 Task: Manage notifications for activity in your repository.
Action: Mouse moved to (766, 221)
Screenshot: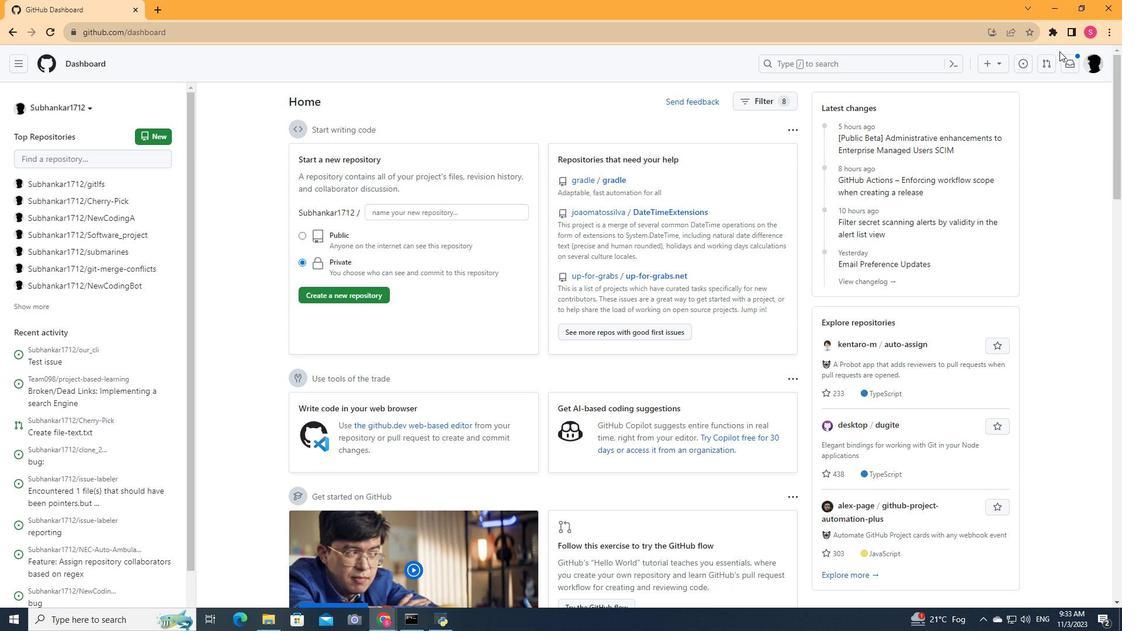 
Action: Mouse pressed left at (766, 221)
Screenshot: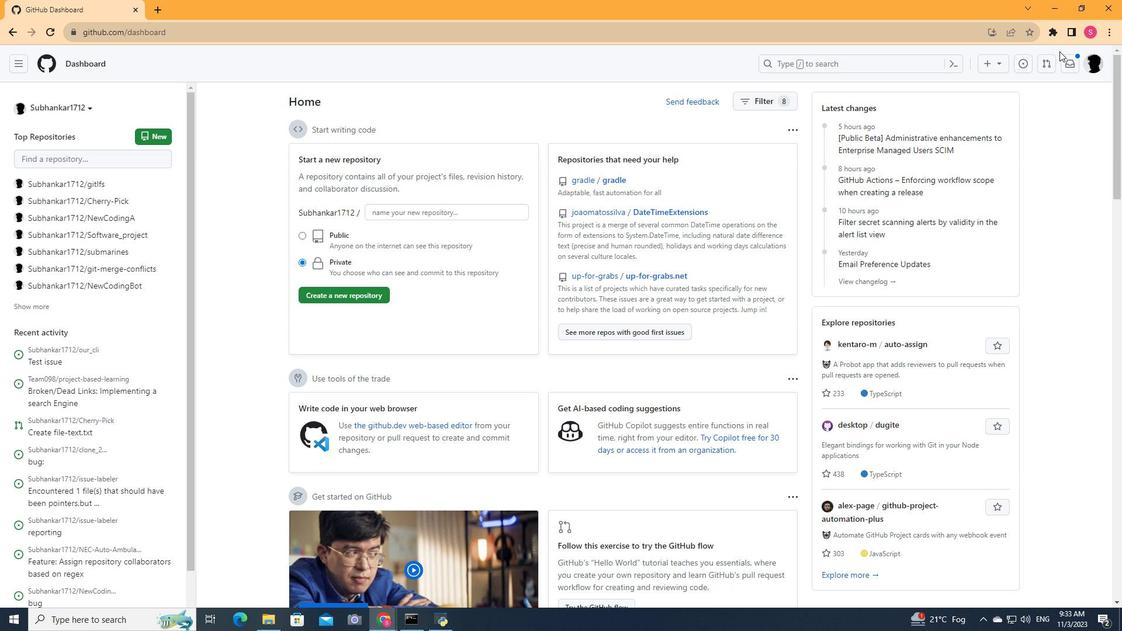 
Action: Mouse moved to (773, 311)
Screenshot: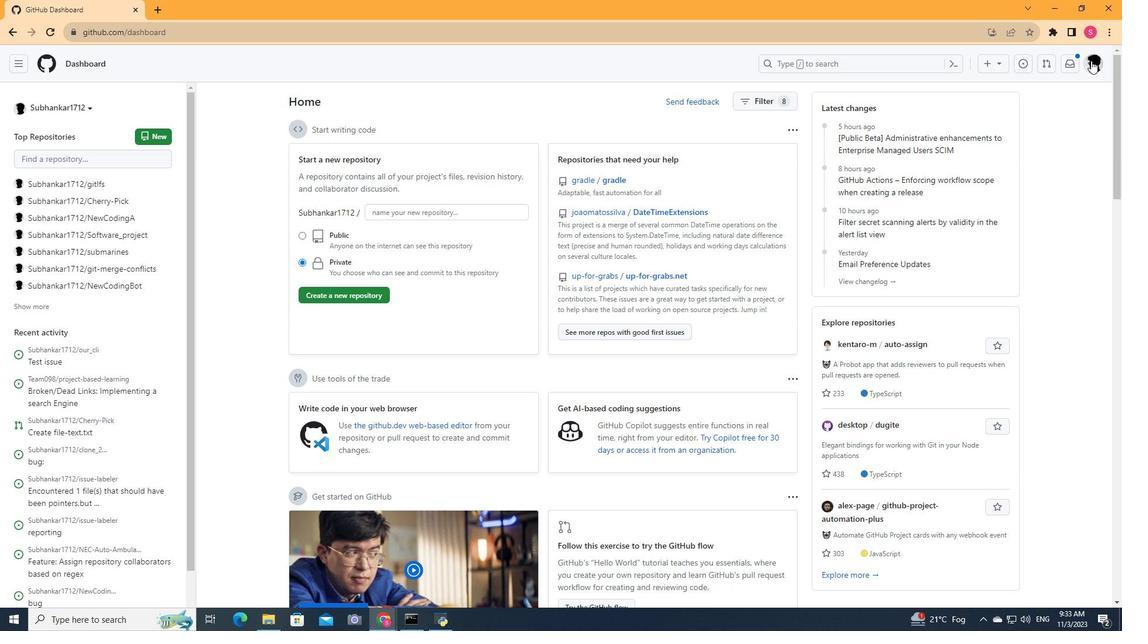 
Action: Mouse pressed left at (773, 311)
Screenshot: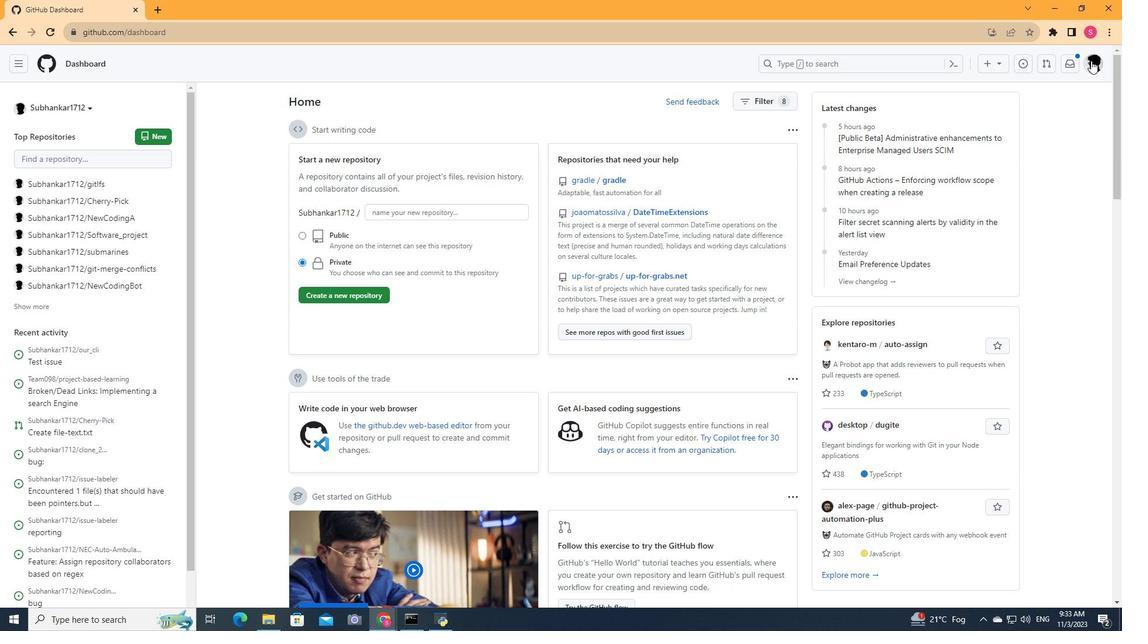 
Action: Mouse moved to (1091, 60)
Screenshot: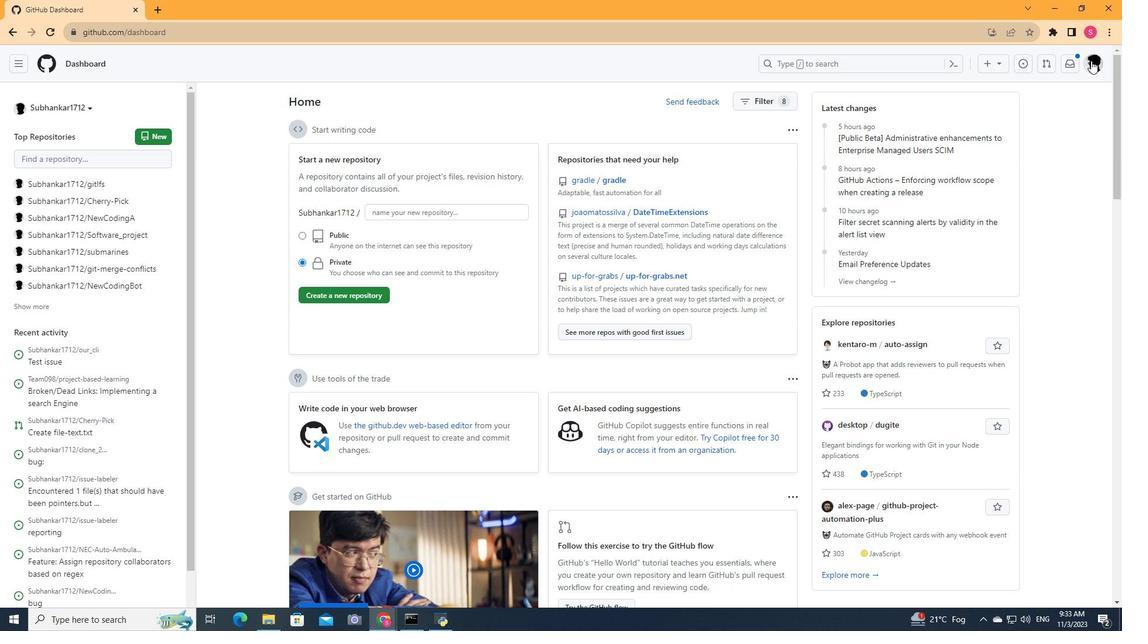 
Action: Mouse pressed left at (1091, 60)
Screenshot: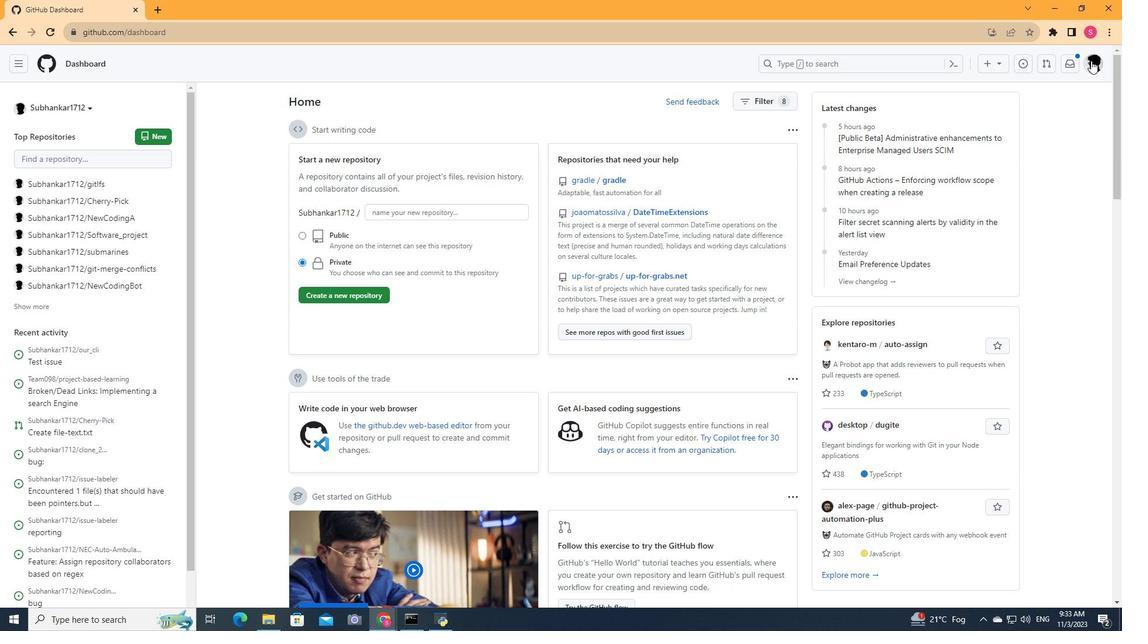 
Action: Mouse moved to (971, 140)
Screenshot: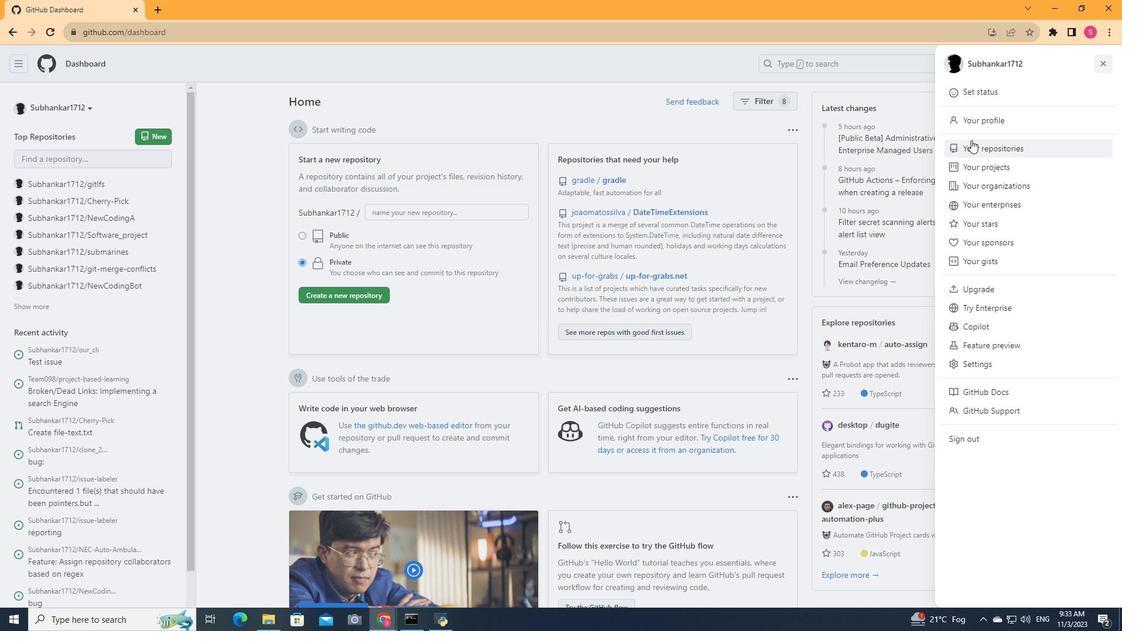 
Action: Mouse pressed left at (971, 140)
Screenshot: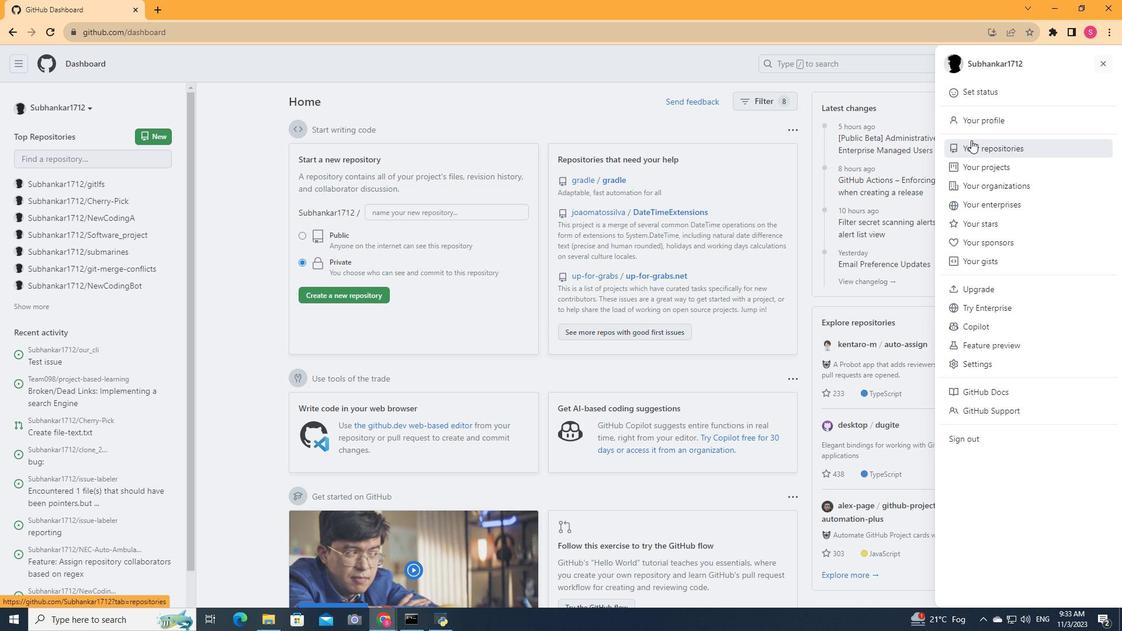 
Action: Mouse moved to (418, 346)
Screenshot: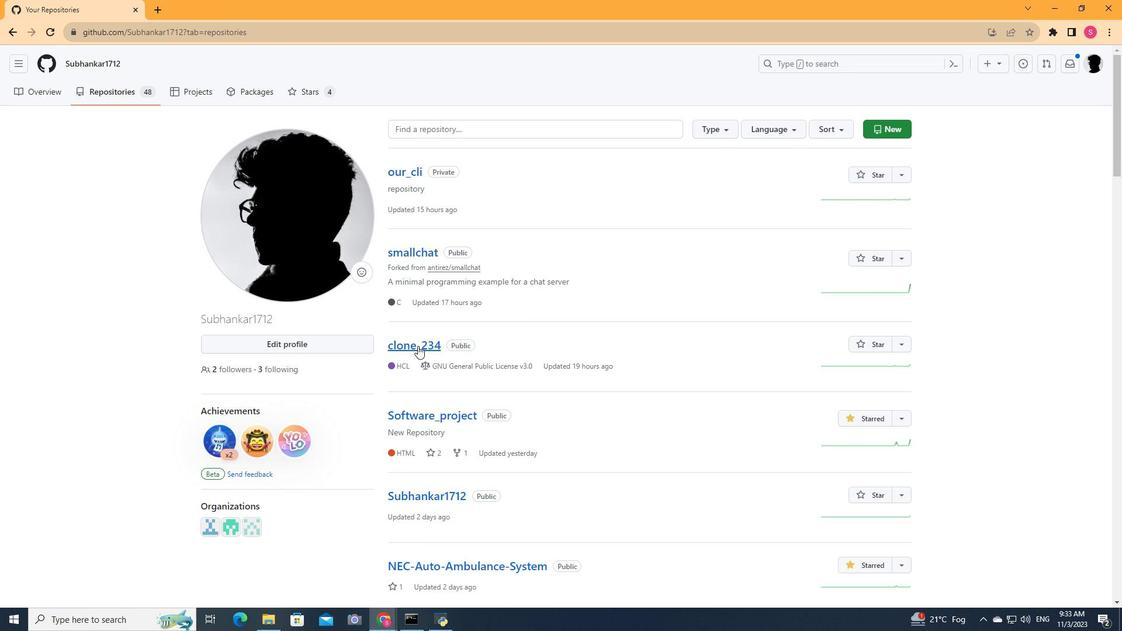 
Action: Mouse pressed left at (418, 346)
Screenshot: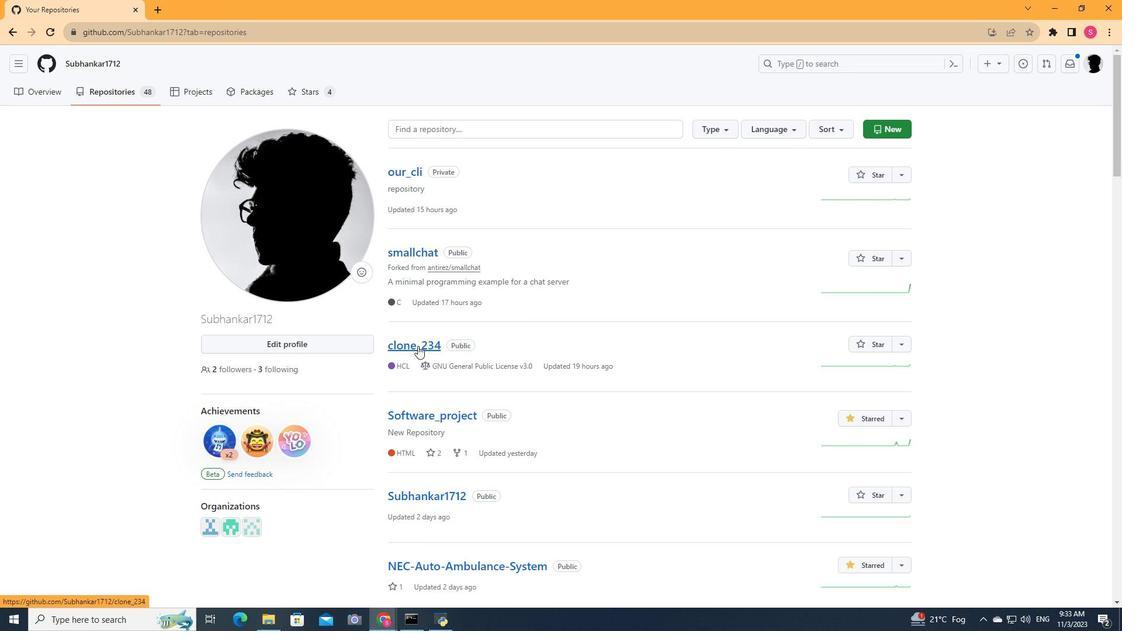 
Action: Mouse moved to (737, 123)
Screenshot: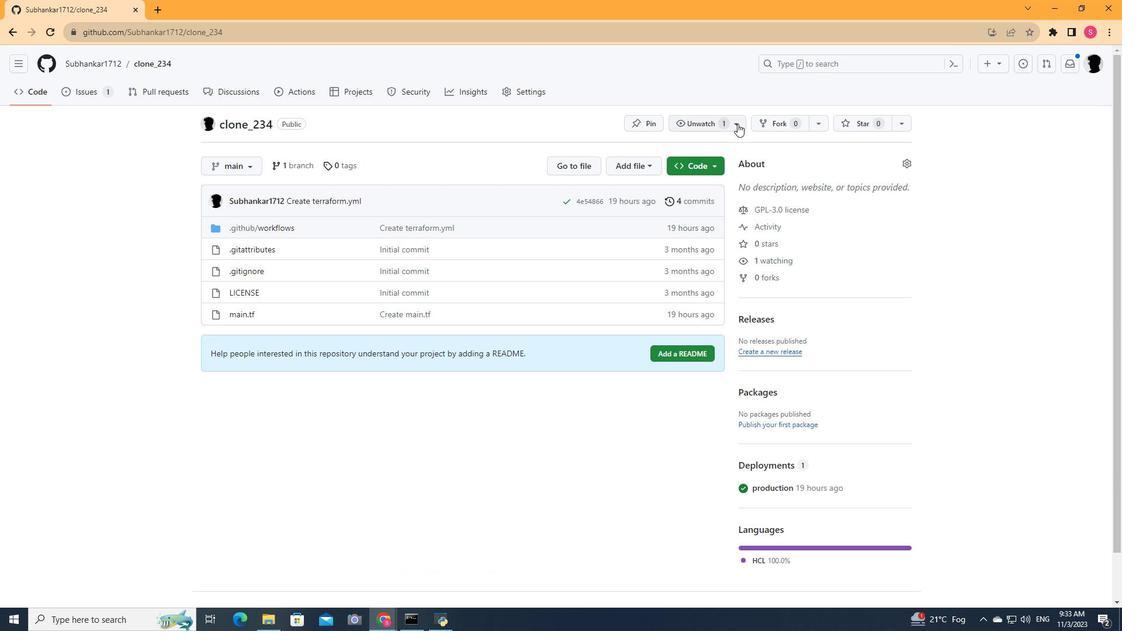 
Action: Mouse pressed left at (737, 123)
Screenshot: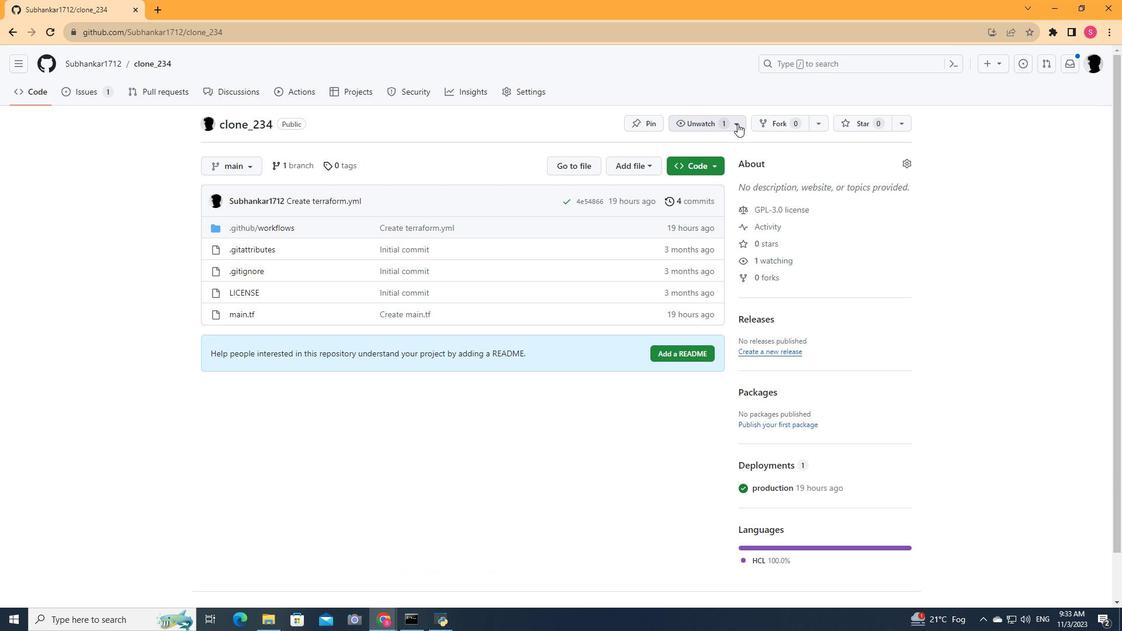 
Action: Mouse moved to (832, 281)
Screenshot: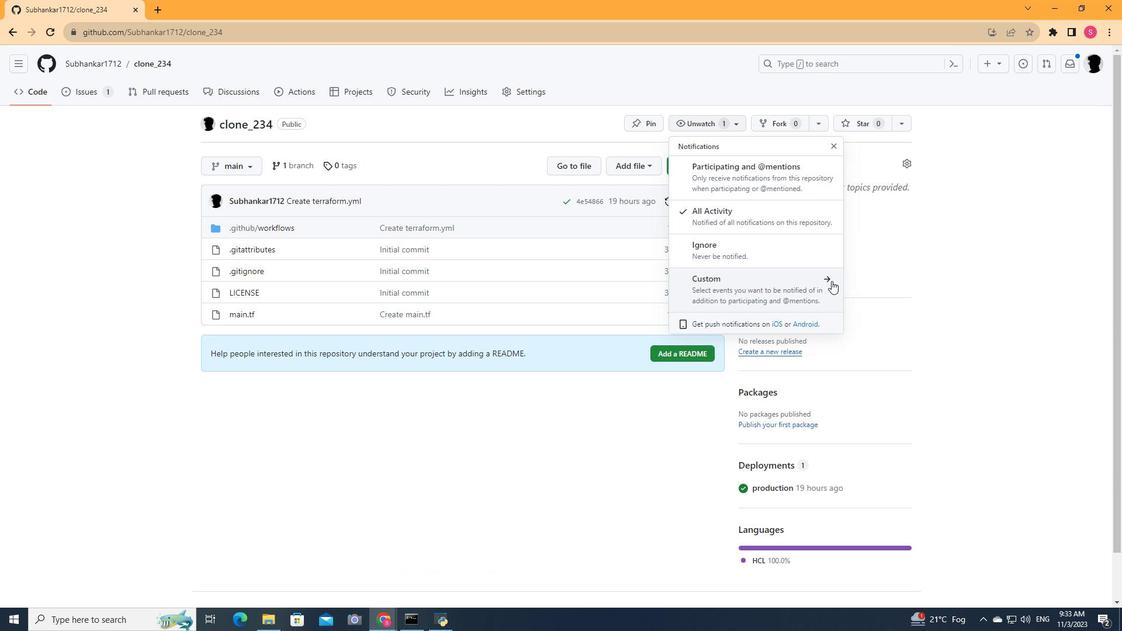 
Action: Mouse pressed left at (832, 281)
Screenshot: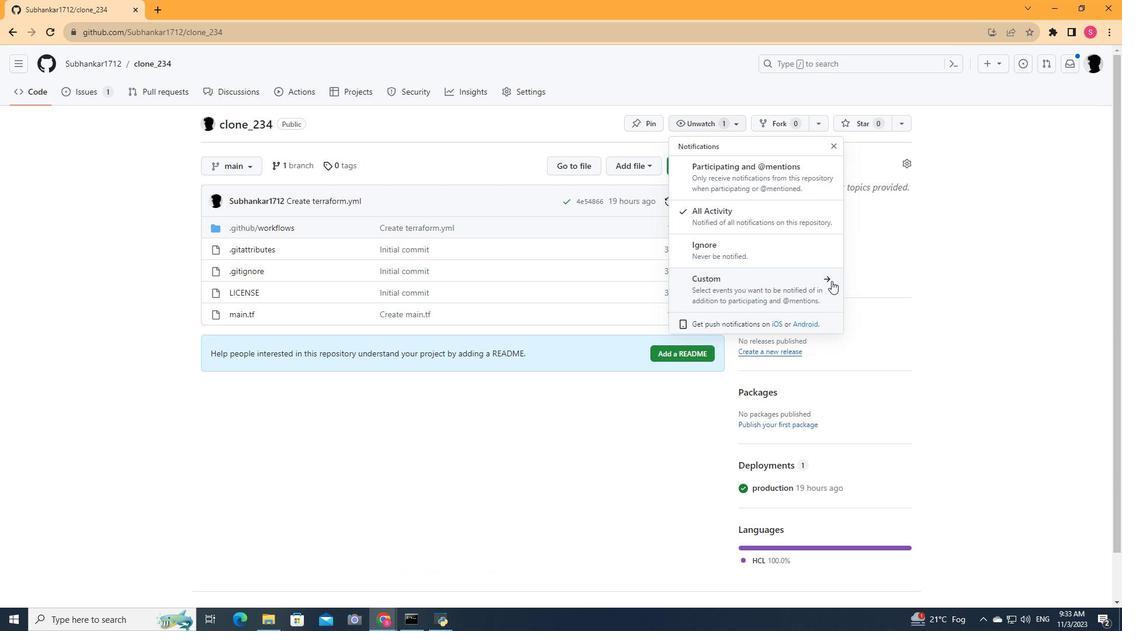 
Action: Mouse moved to (688, 199)
Screenshot: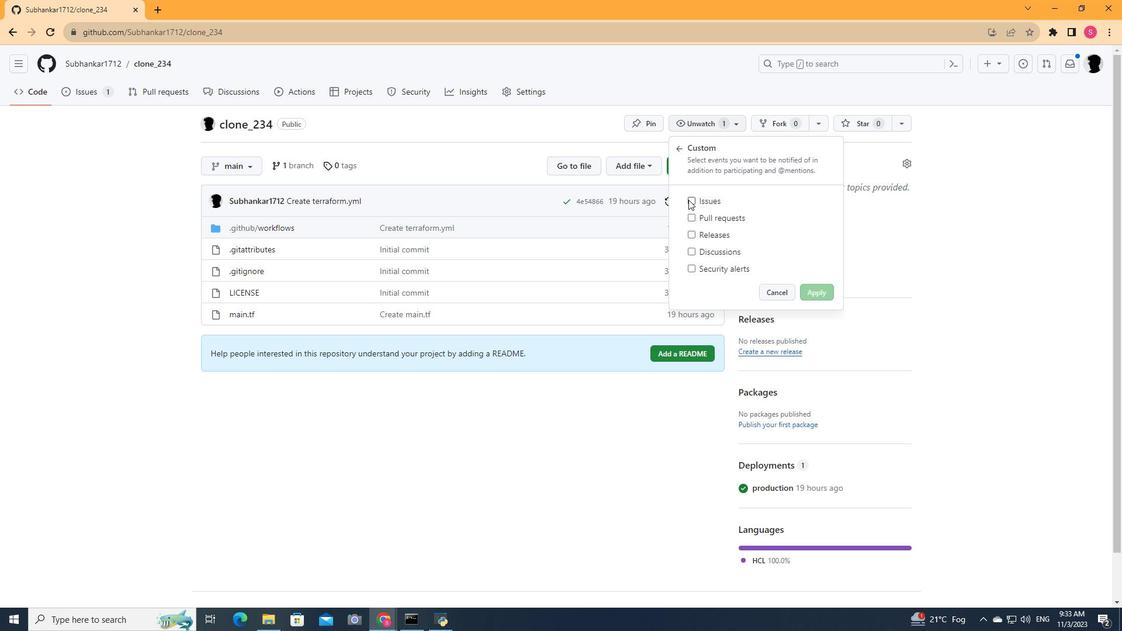 
Action: Mouse pressed left at (688, 199)
Screenshot: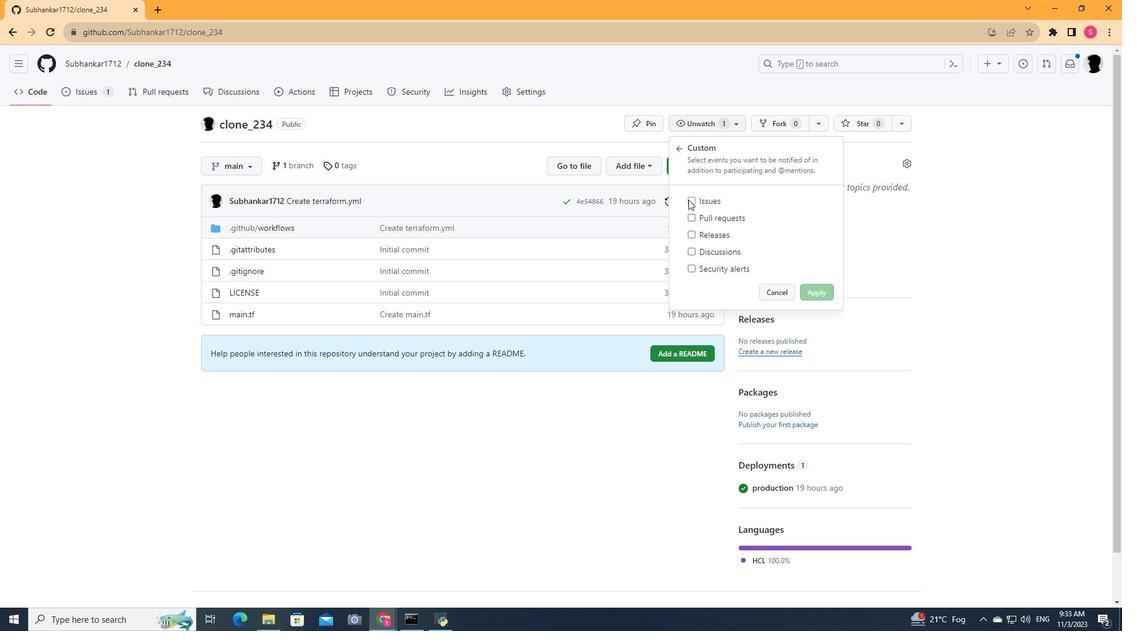 
Action: Mouse moved to (695, 216)
Screenshot: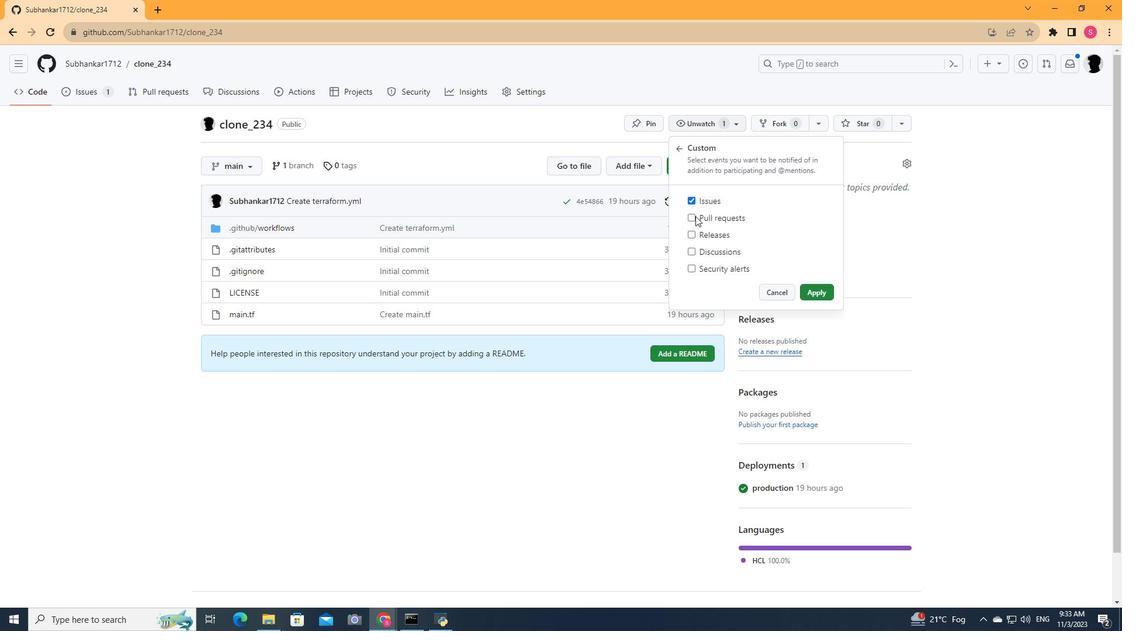 
Action: Mouse pressed left at (695, 216)
Screenshot: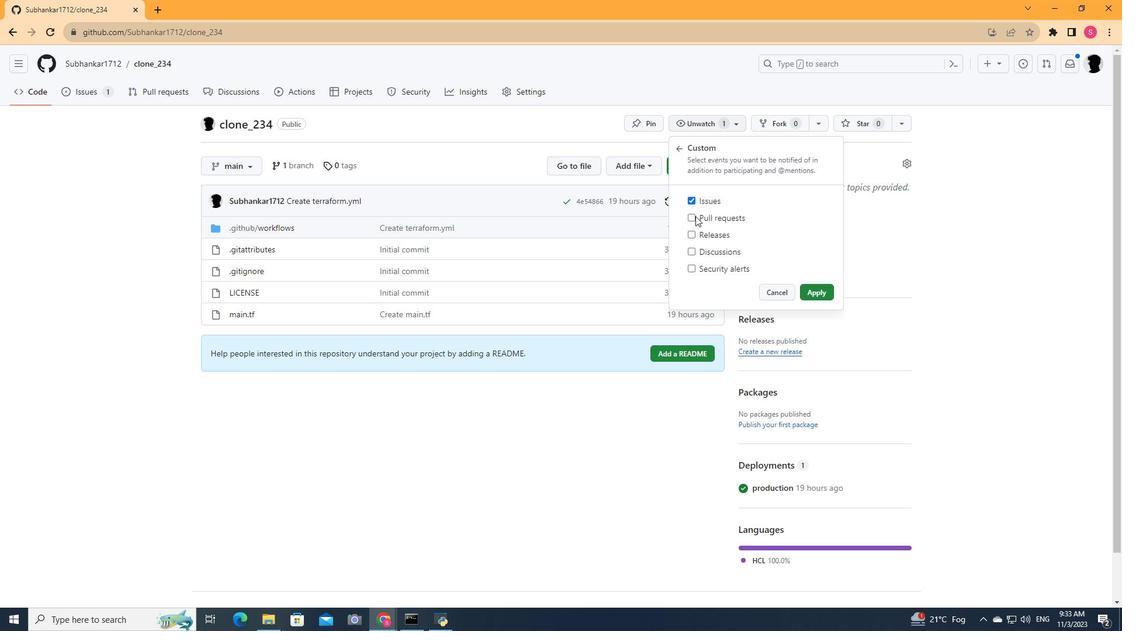 
Action: Mouse moved to (693, 218)
Screenshot: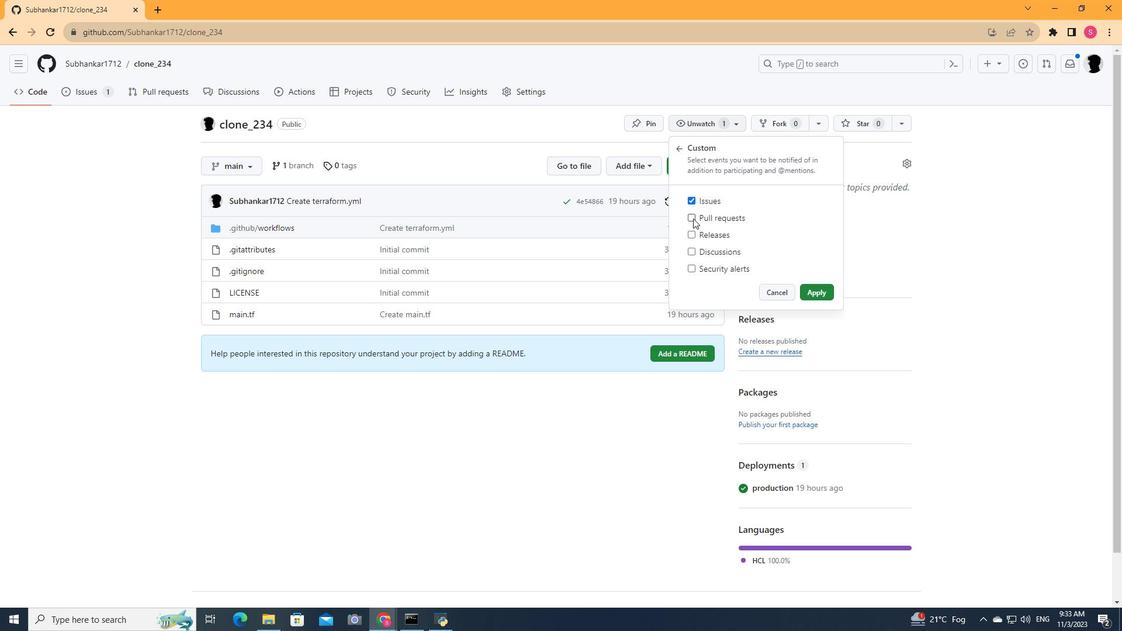 
Action: Mouse pressed left at (693, 218)
Screenshot: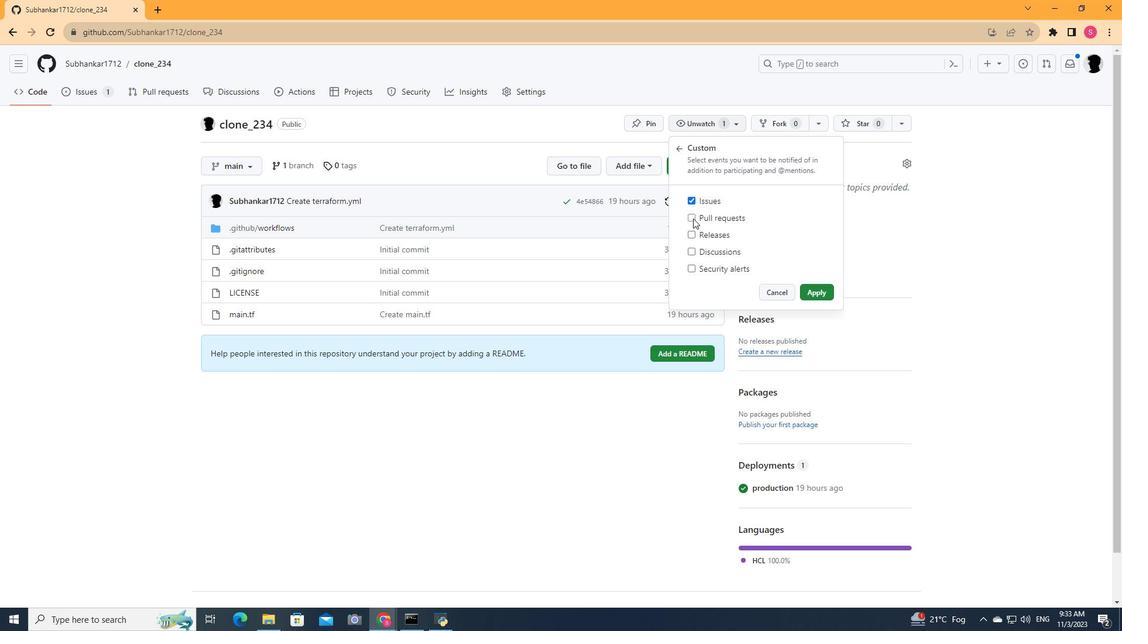 
Action: Mouse moved to (693, 250)
Screenshot: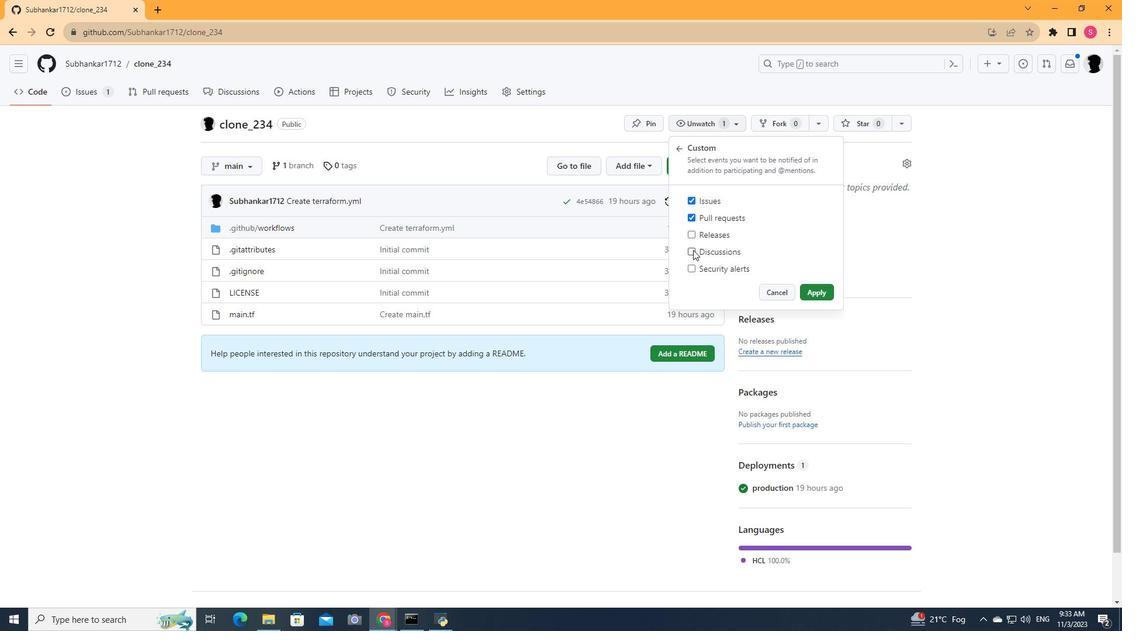 
Action: Mouse pressed left at (693, 250)
Screenshot: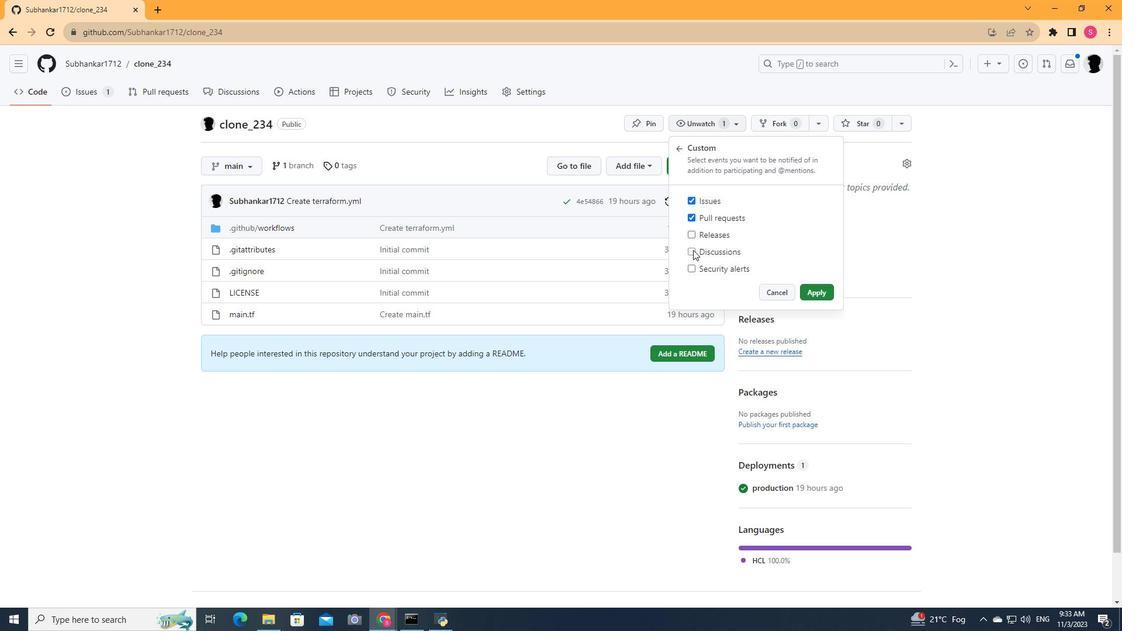 
Action: Mouse moved to (693, 267)
Screenshot: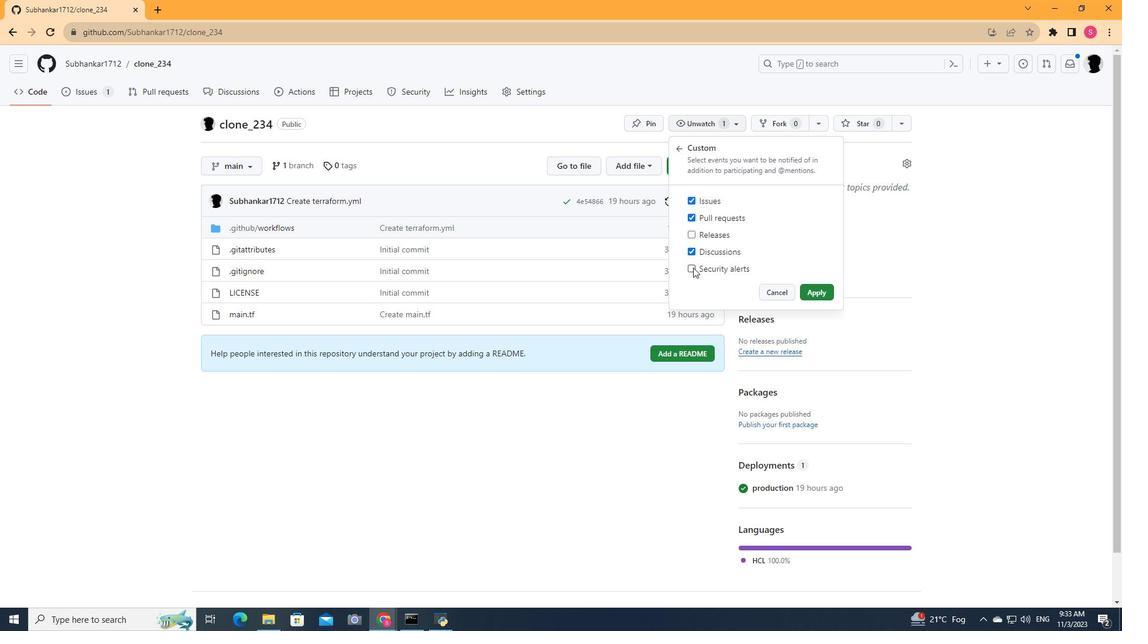 
Action: Mouse pressed left at (693, 267)
Screenshot: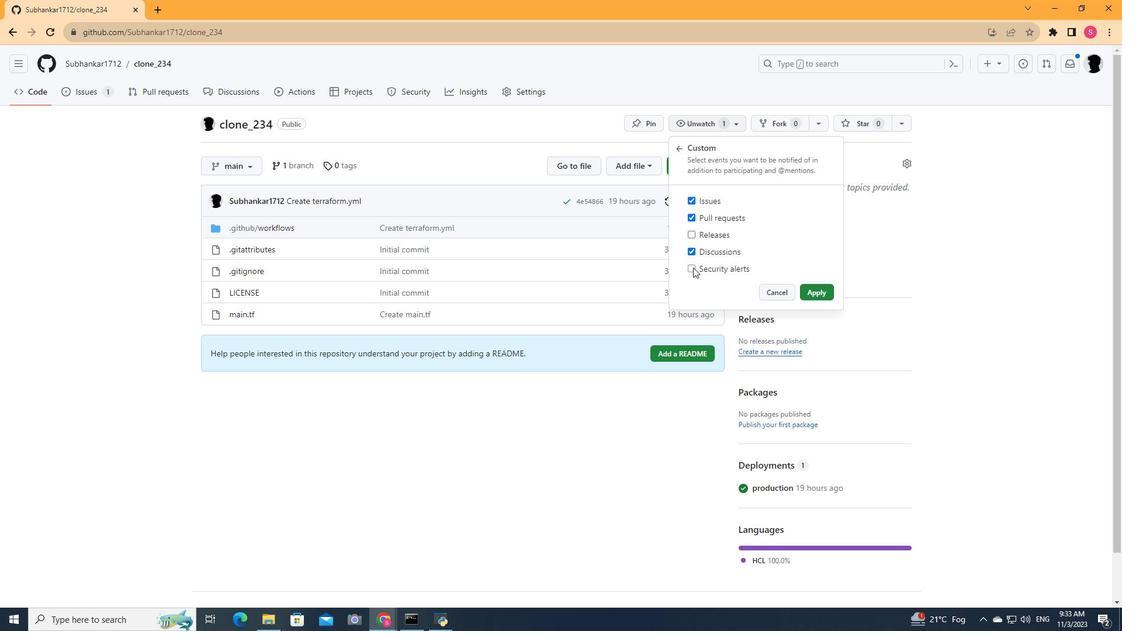 
Action: Mouse moved to (691, 233)
Screenshot: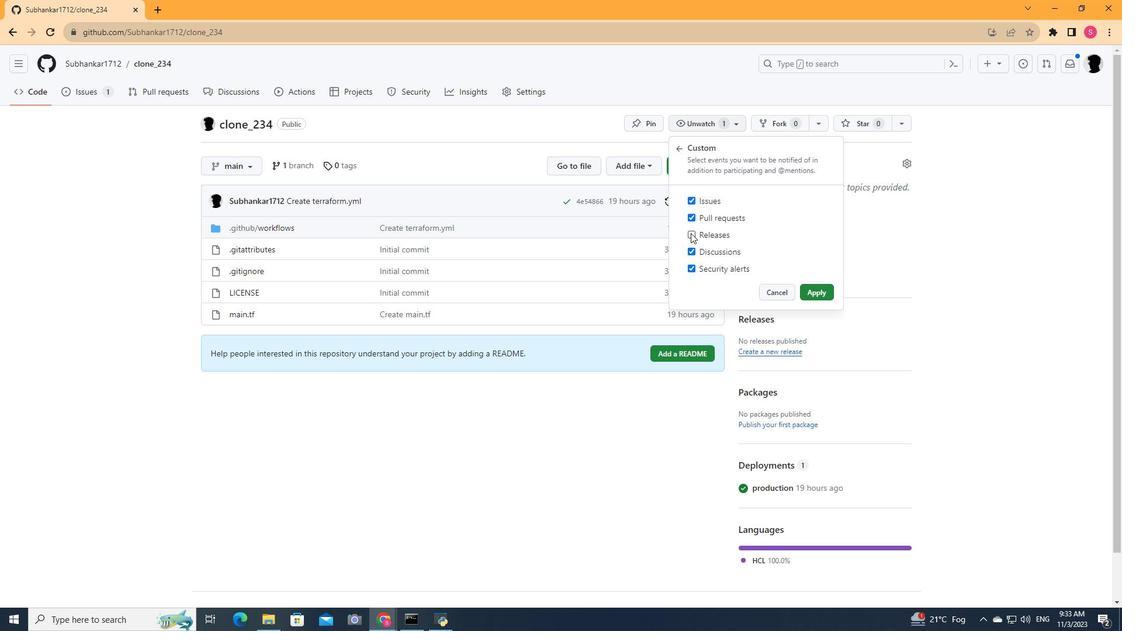 
Action: Mouse pressed left at (691, 233)
Screenshot: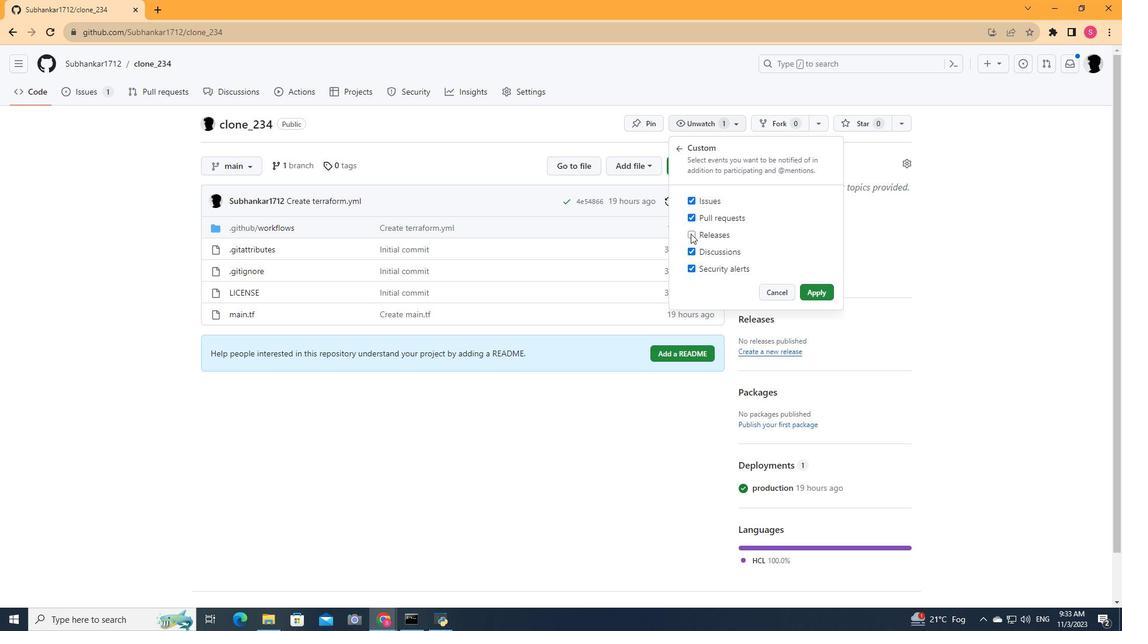 
Action: Mouse moved to (811, 295)
Screenshot: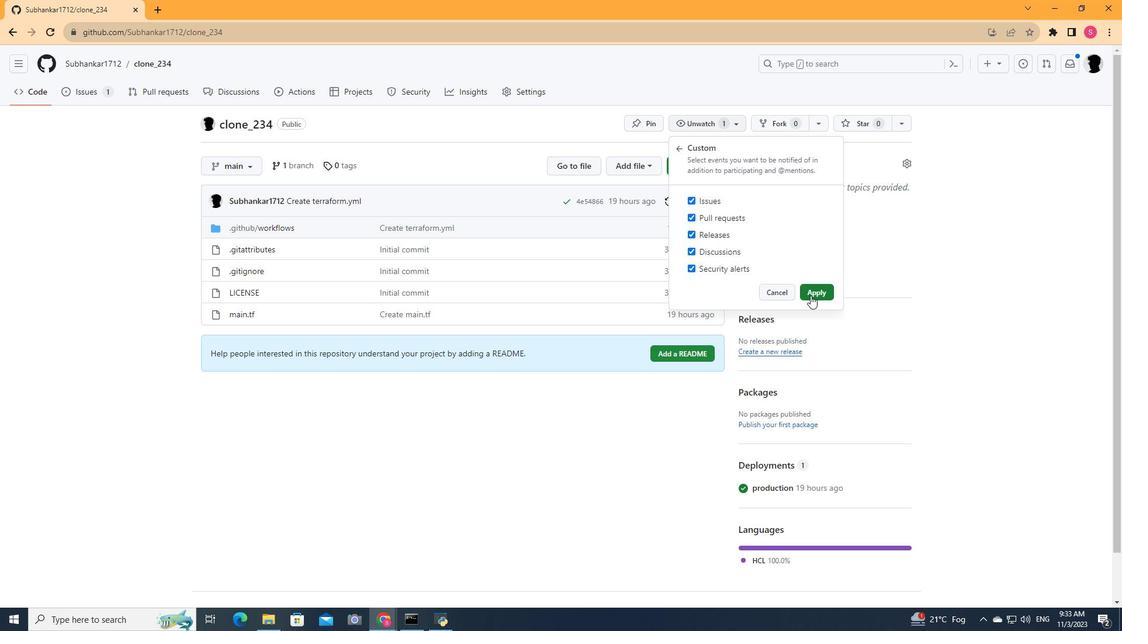 
Action: Mouse pressed left at (811, 295)
Screenshot: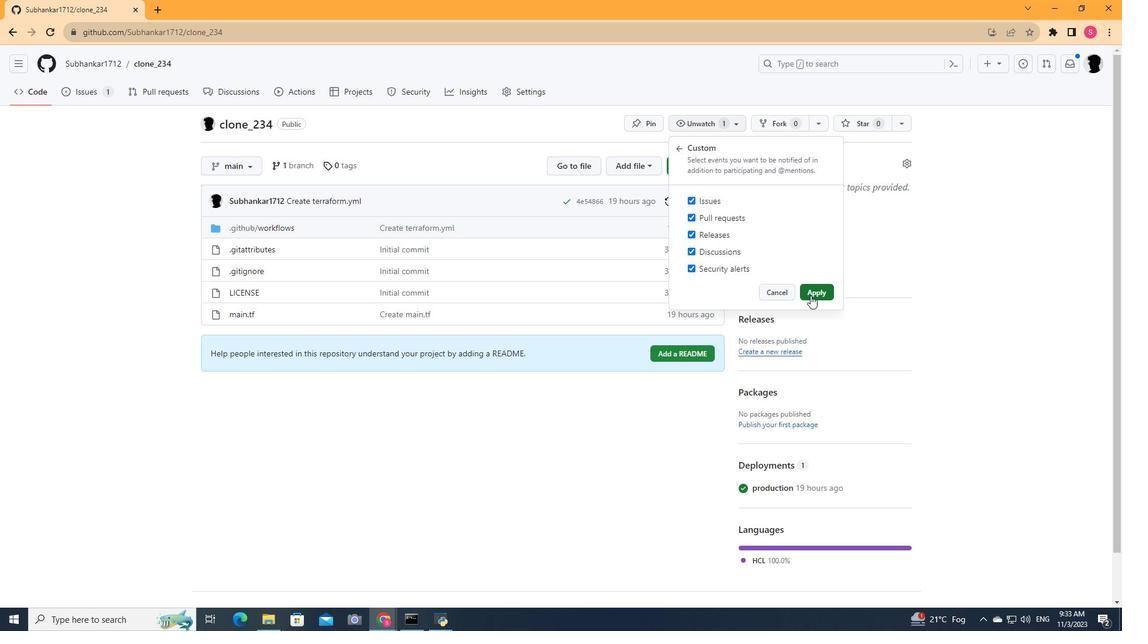 
Action: Mouse moved to (739, 119)
Screenshot: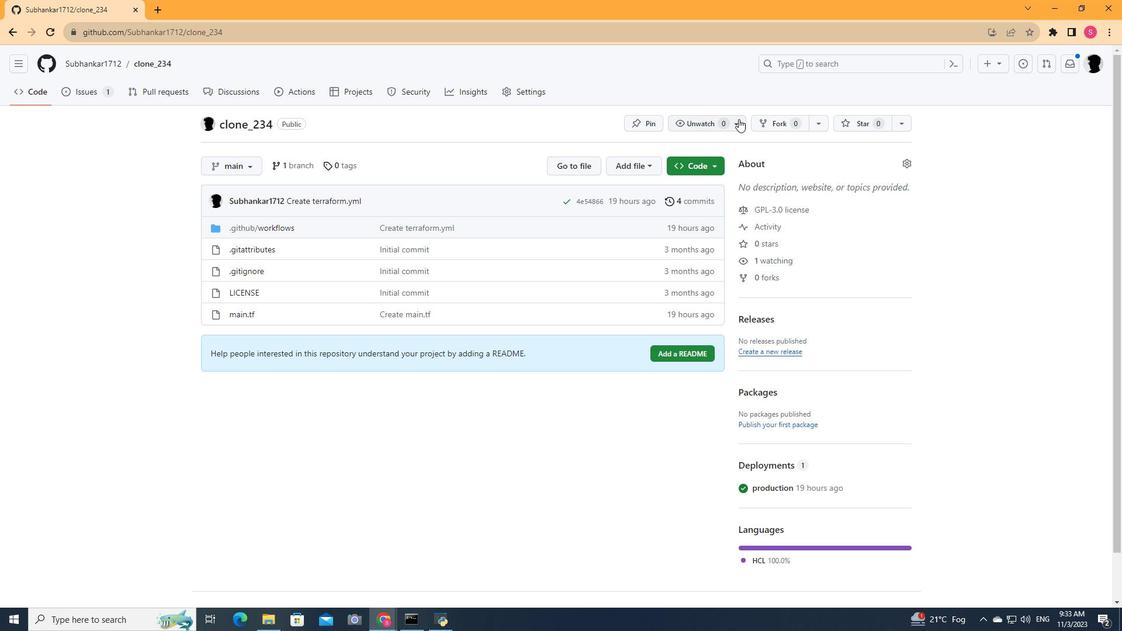 
Action: Mouse pressed left at (739, 119)
Screenshot: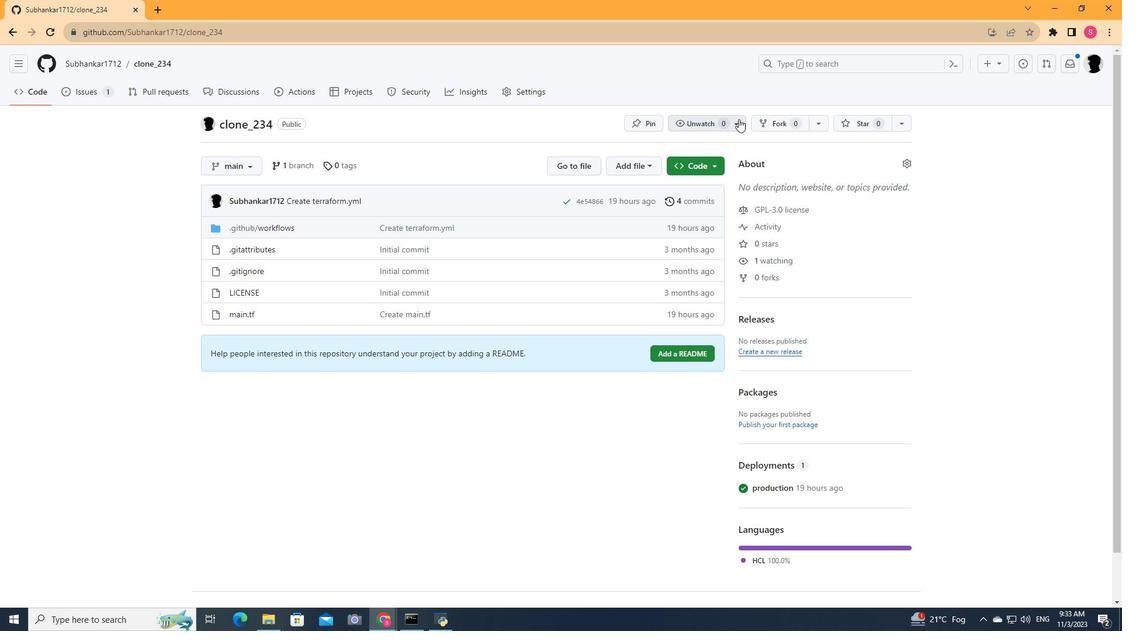 
Action: Mouse moved to (689, 215)
Screenshot: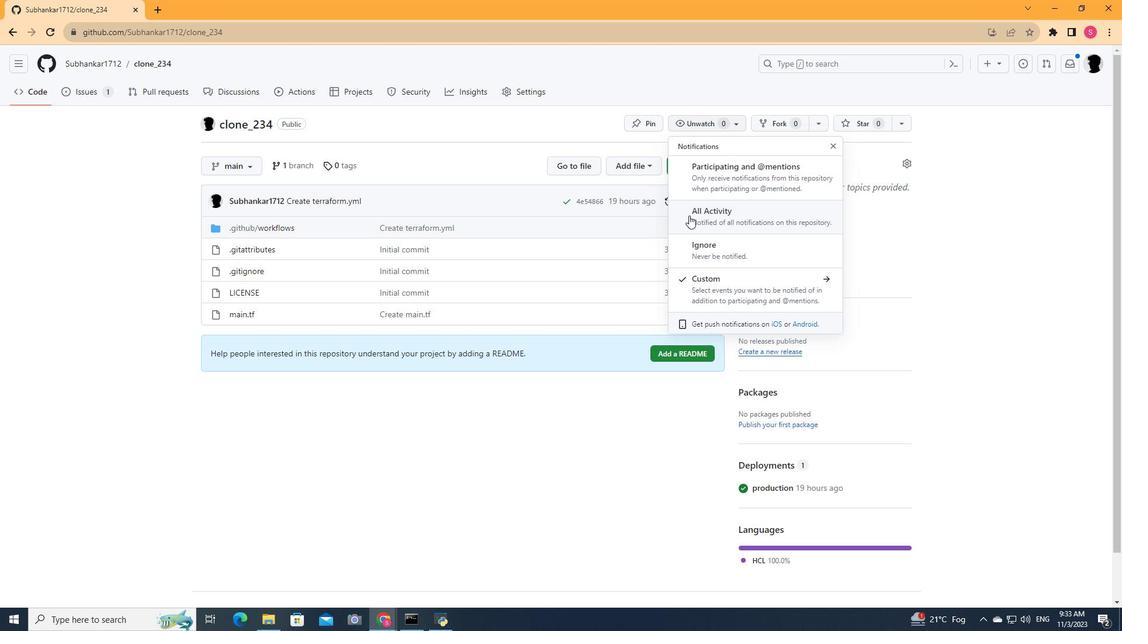 
Action: Mouse pressed left at (689, 215)
Screenshot: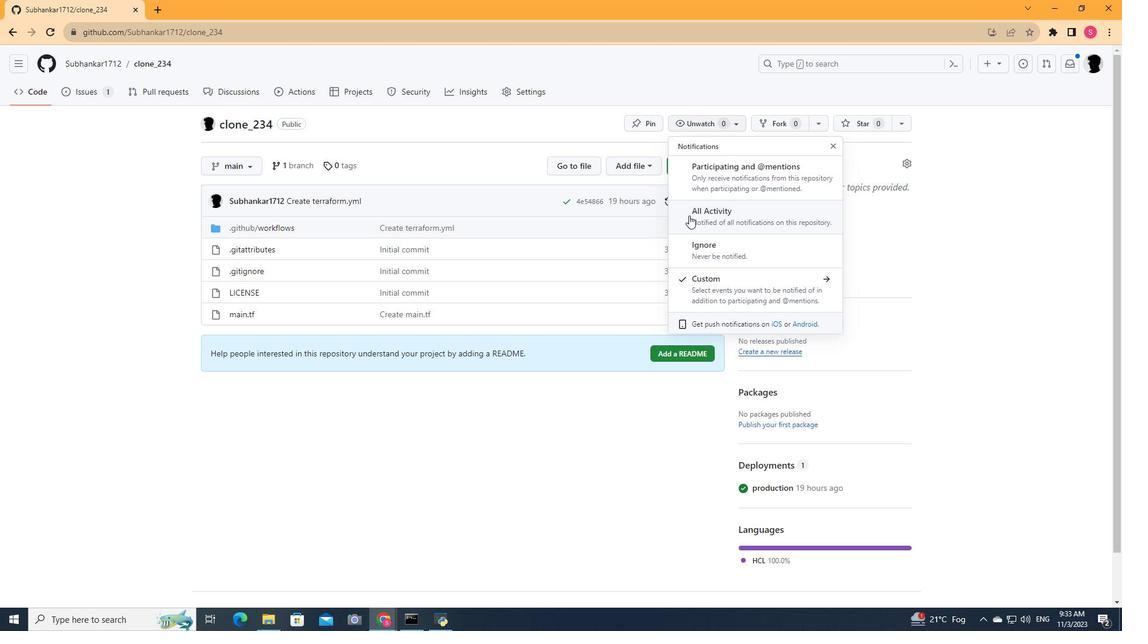 
Action: Mouse moved to (962, 211)
Screenshot: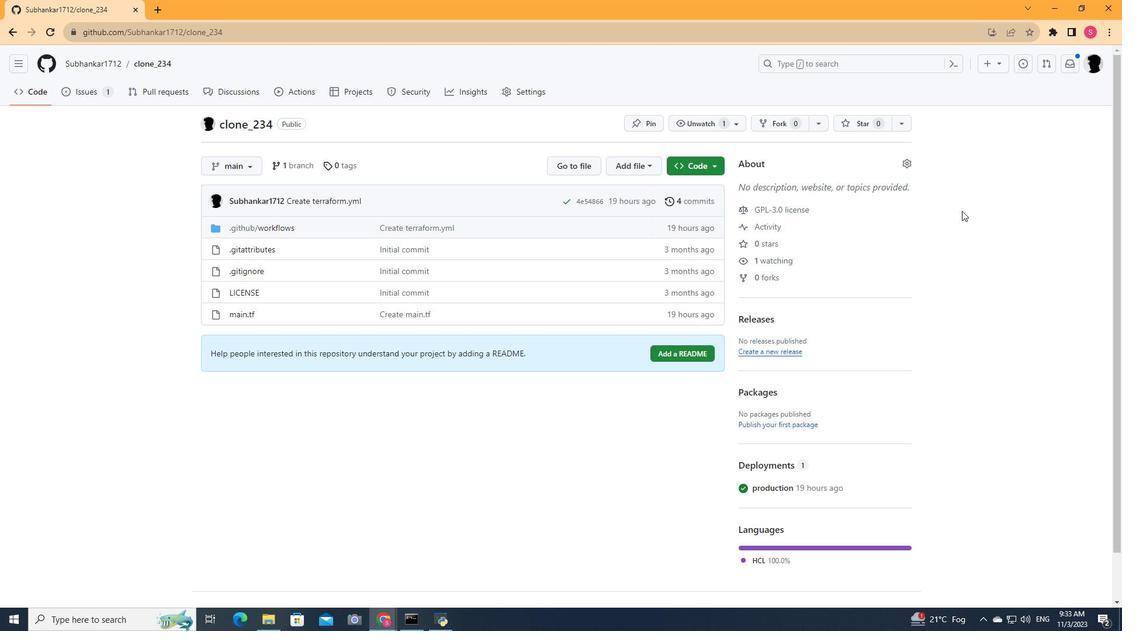 
